 Task: In messages choose email frequency linkedIn recommended.
Action: Mouse moved to (588, 62)
Screenshot: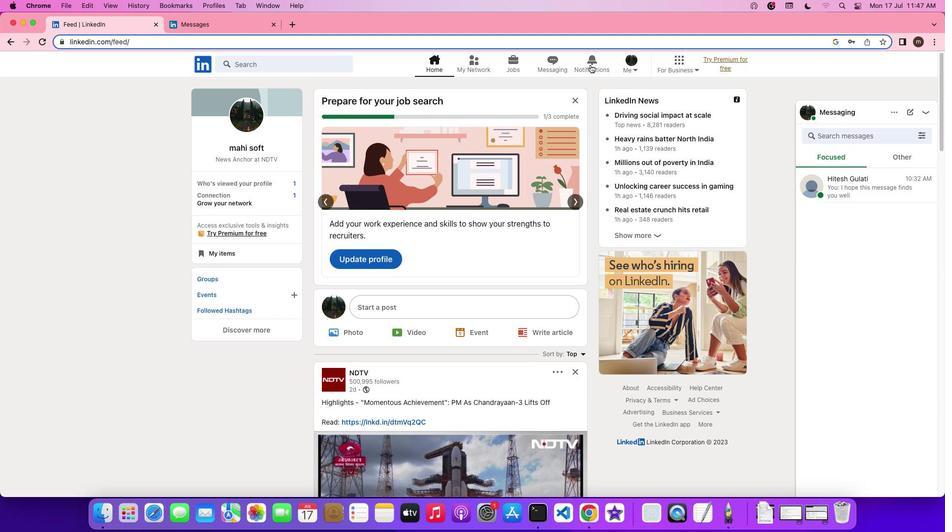 
Action: Mouse pressed left at (588, 62)
Screenshot: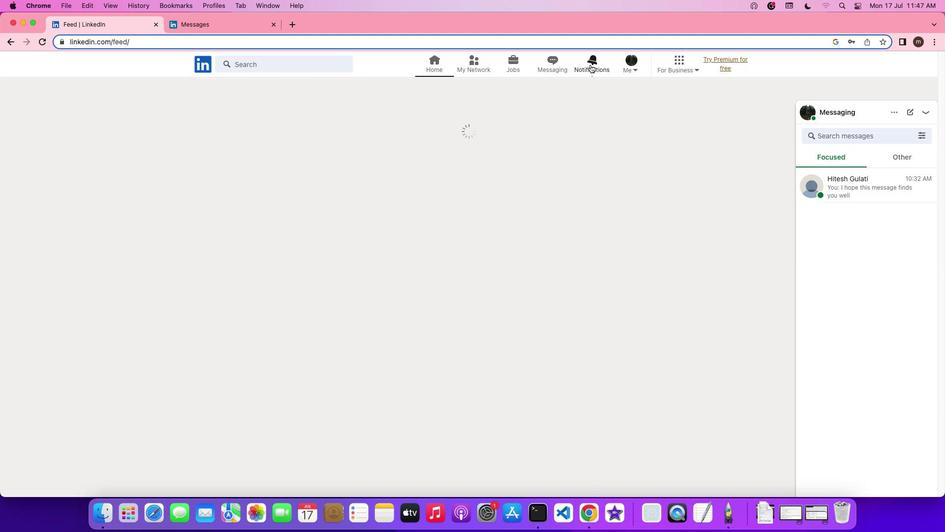 
Action: Mouse pressed left at (588, 62)
Screenshot: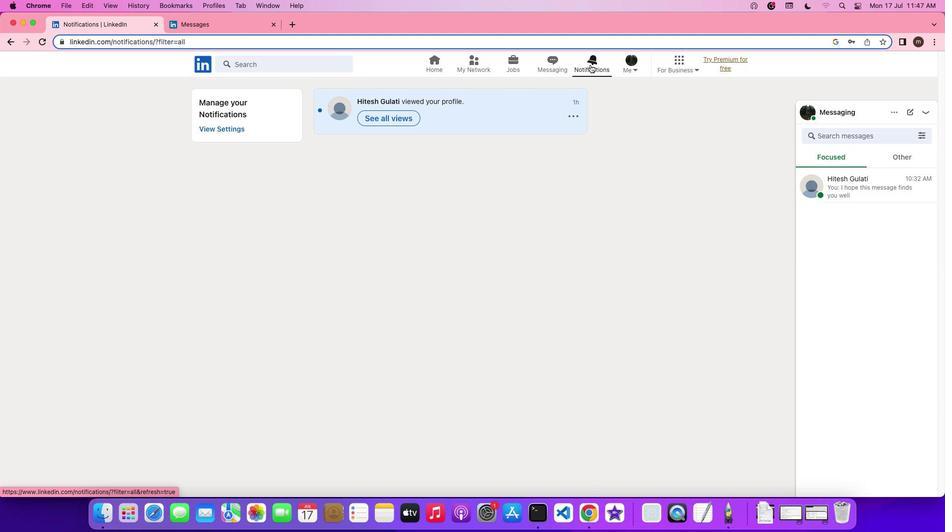 
Action: Mouse moved to (228, 124)
Screenshot: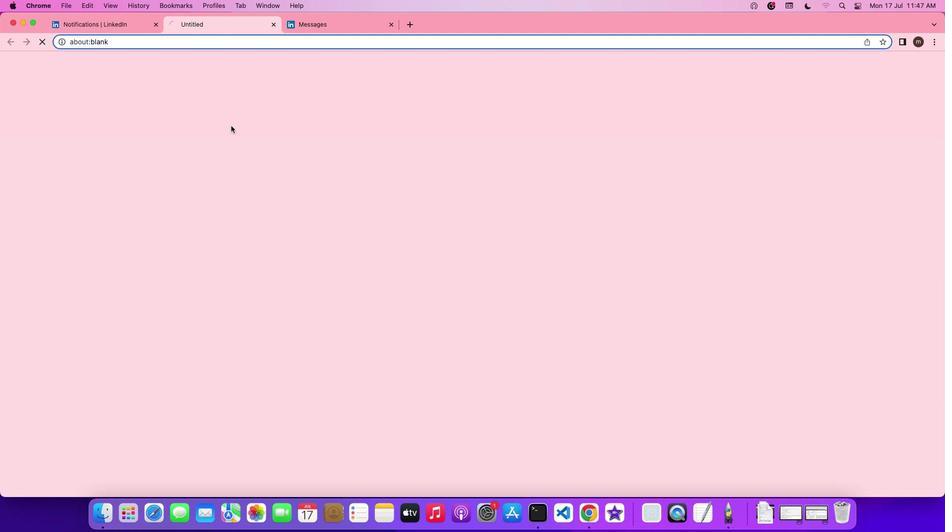 
Action: Mouse pressed left at (228, 124)
Screenshot: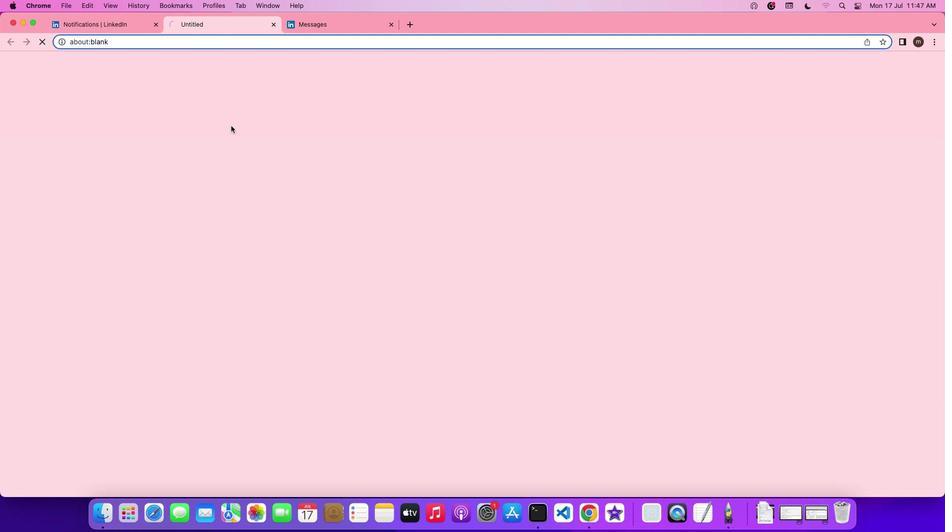 
Action: Mouse moved to (390, 268)
Screenshot: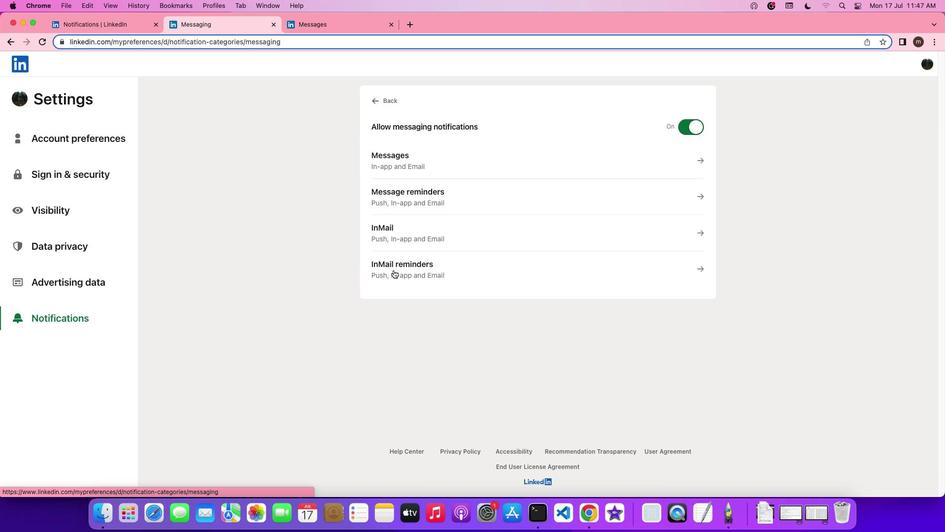 
Action: Mouse pressed left at (390, 268)
Screenshot: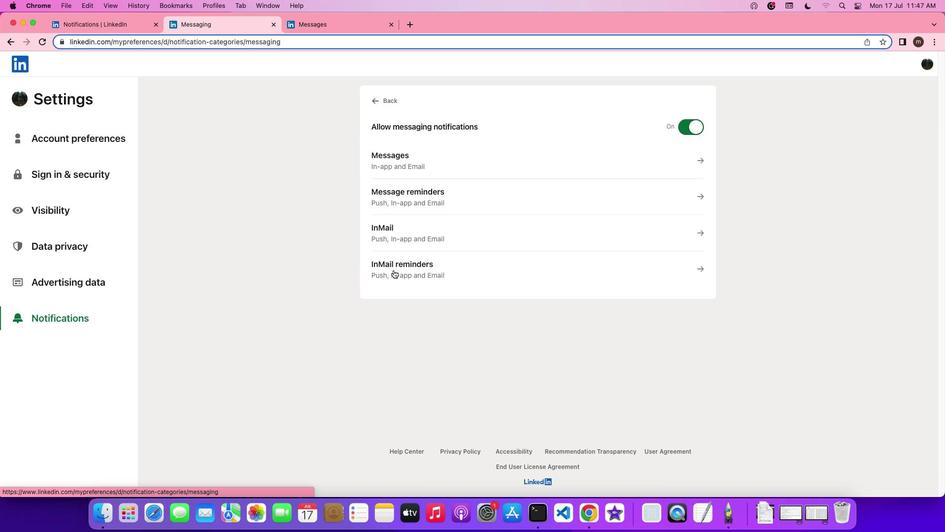 
Action: Mouse moved to (414, 157)
Screenshot: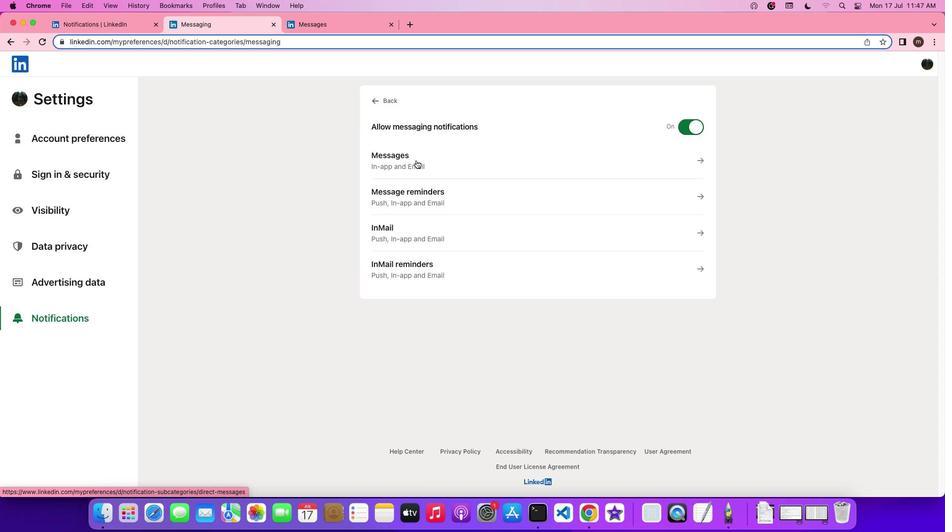 
Action: Mouse pressed left at (414, 157)
Screenshot: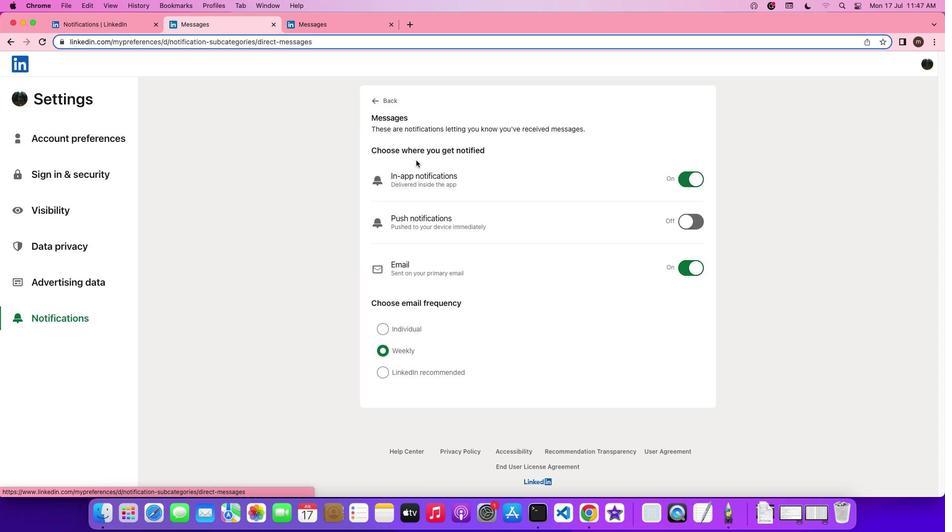 
Action: Mouse moved to (384, 372)
Screenshot: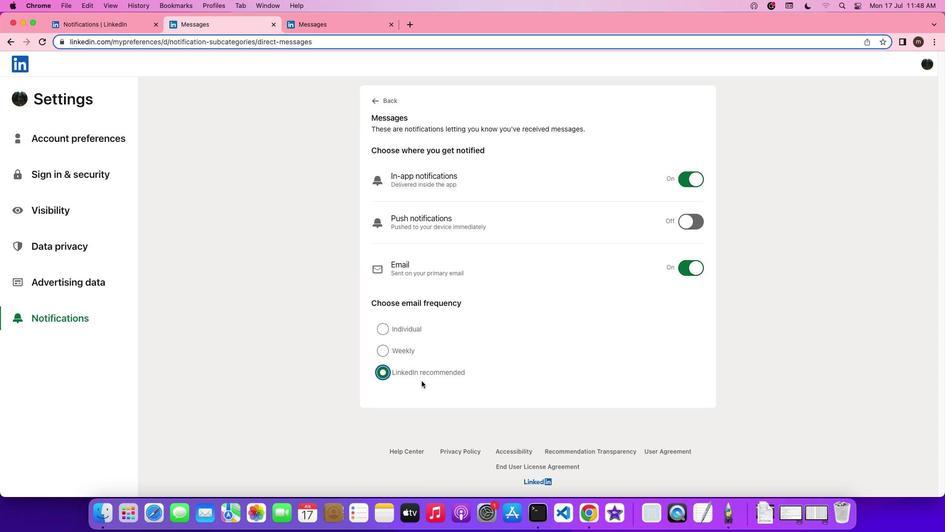 
Action: Mouse pressed left at (384, 372)
Screenshot: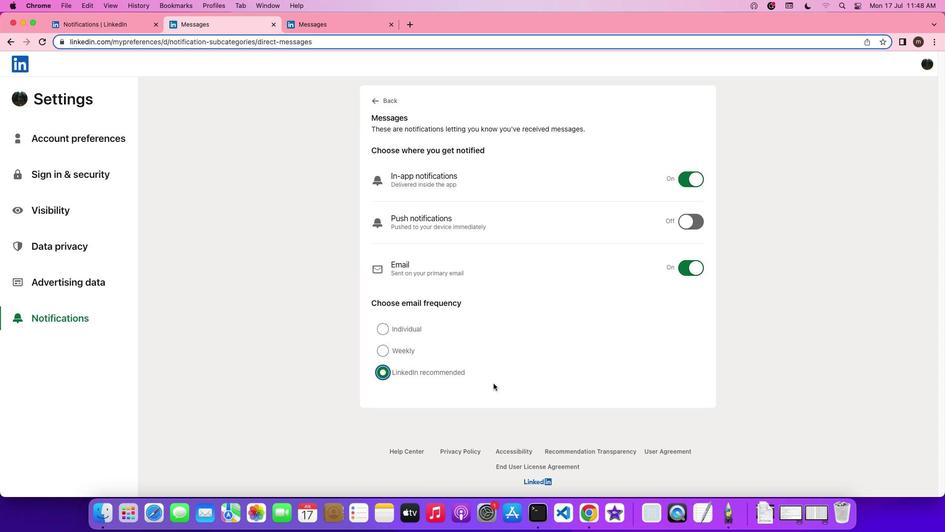 
Action: Mouse moved to (491, 381)
Screenshot: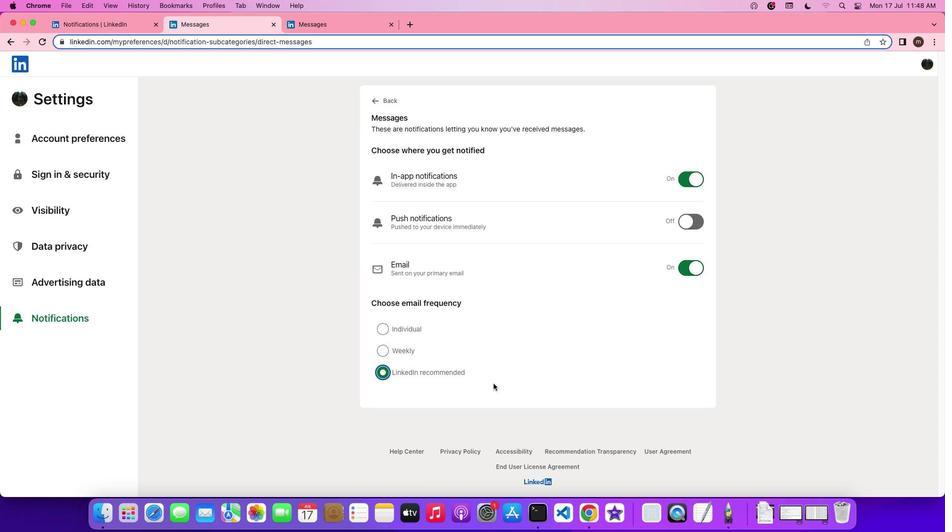 
